 Task: In the  document loss.rtf Insert page numer 'on top of the page' change page color to  'Voilet'. Write company name: Ramsons
Action: Mouse moved to (125, 71)
Screenshot: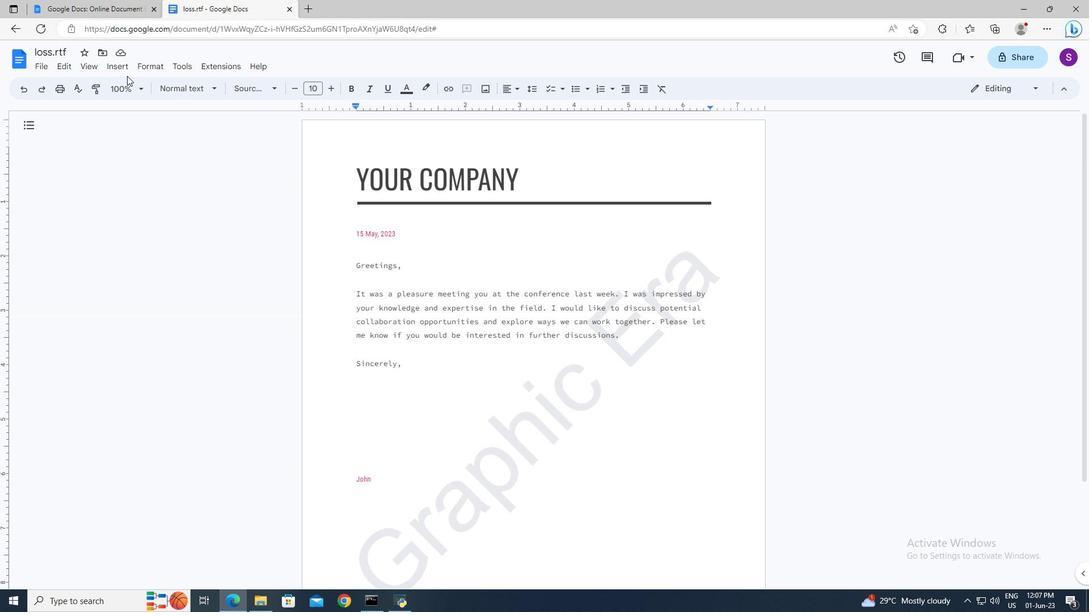 
Action: Mouse pressed left at (125, 71)
Screenshot: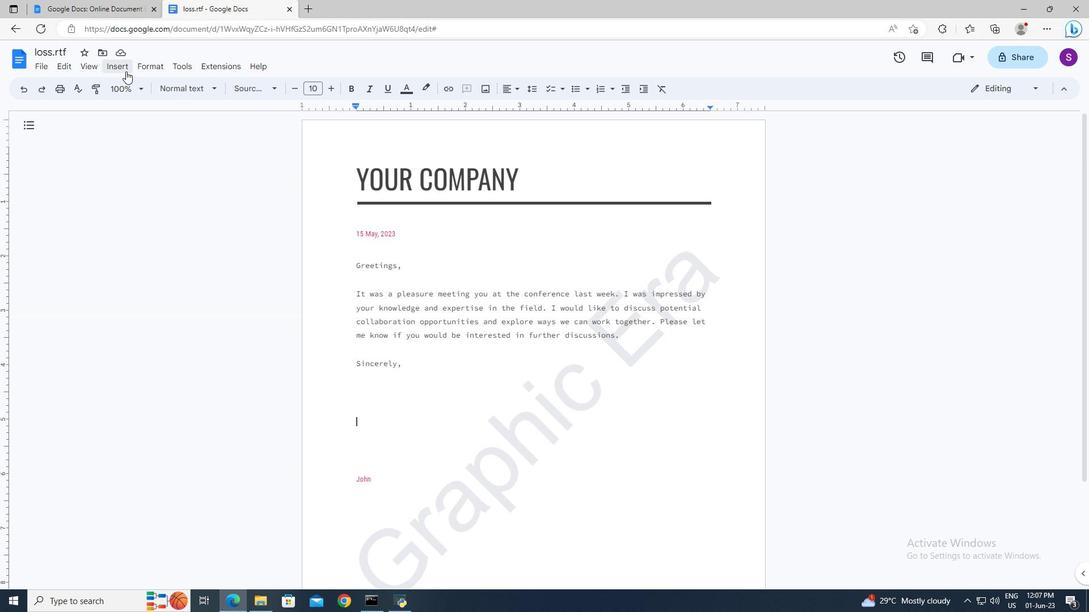 
Action: Mouse moved to (302, 382)
Screenshot: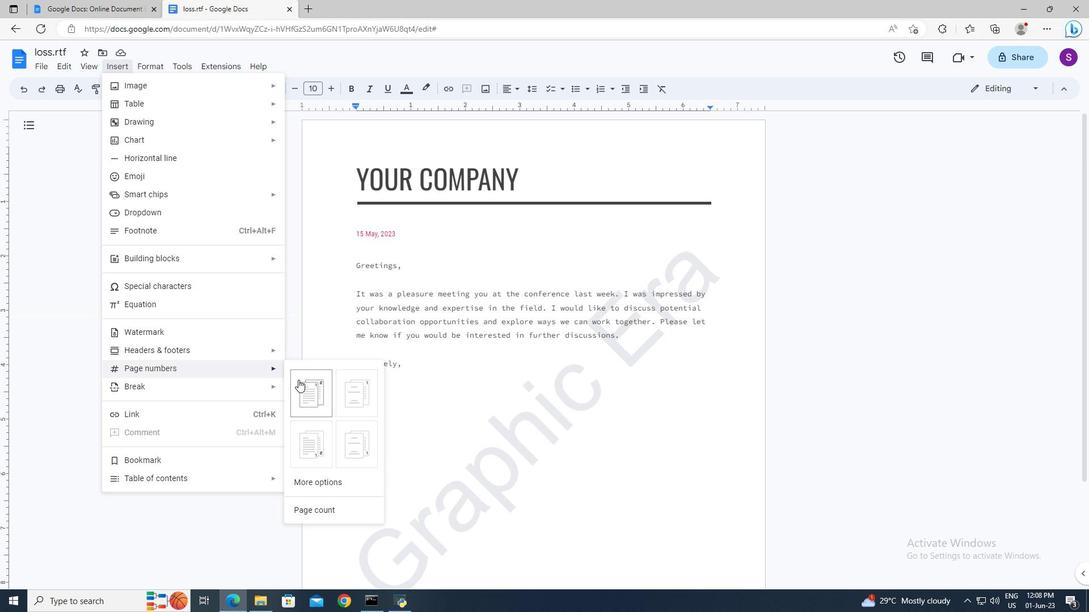 
Action: Mouse pressed left at (302, 382)
Screenshot: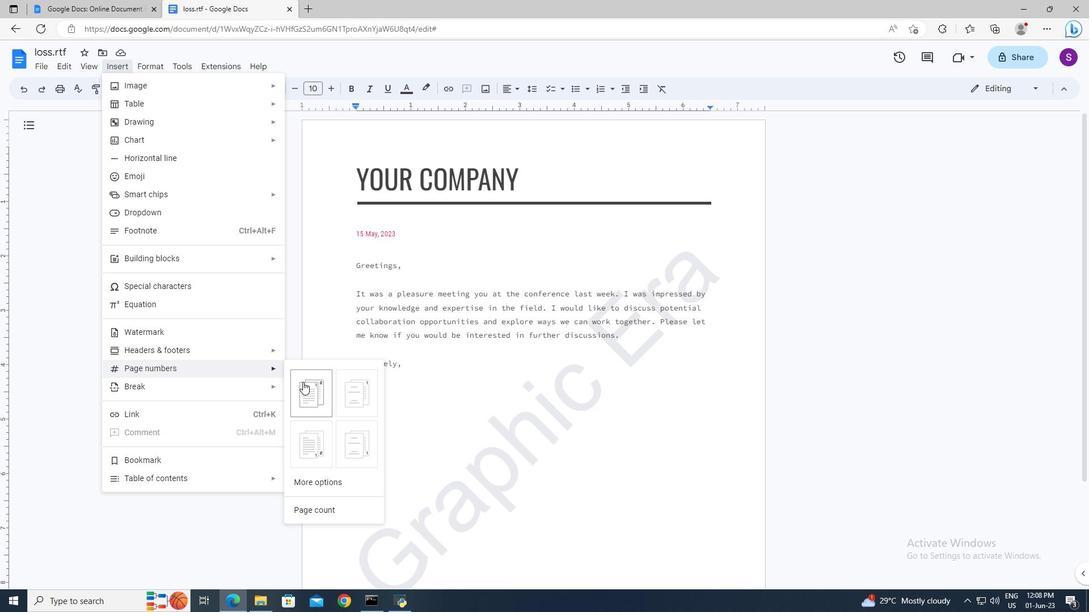
Action: Mouse moved to (407, 395)
Screenshot: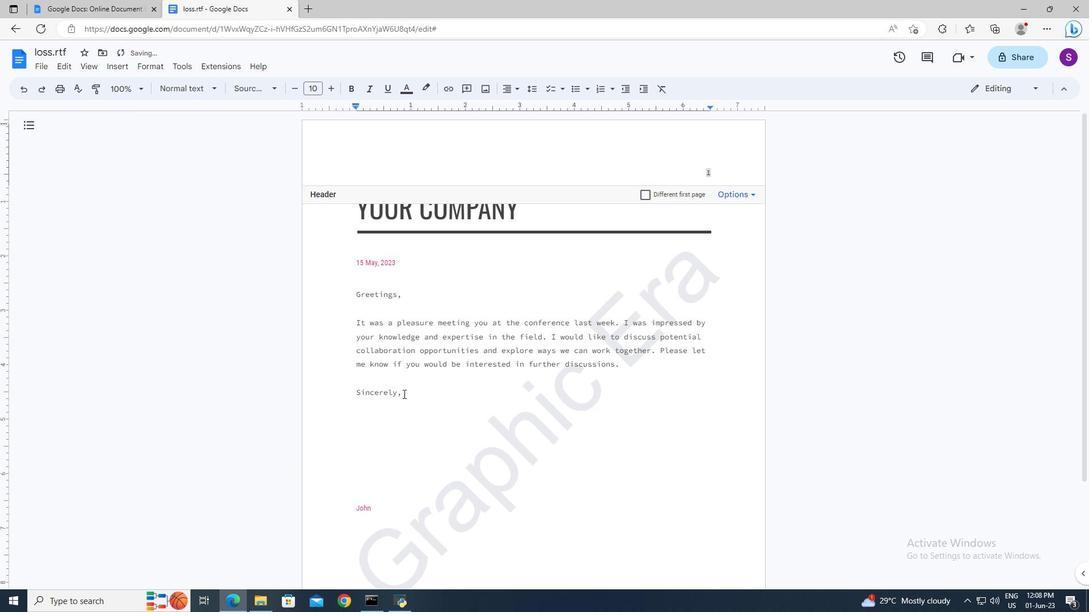 
Action: Mouse pressed left at (407, 395)
Screenshot: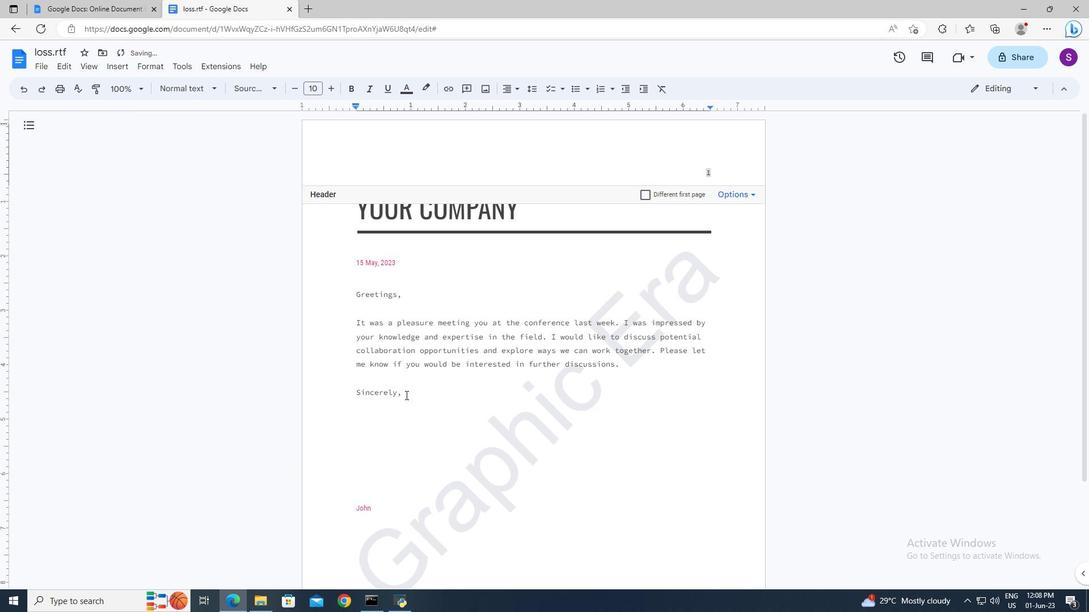 
Action: Mouse moved to (50, 65)
Screenshot: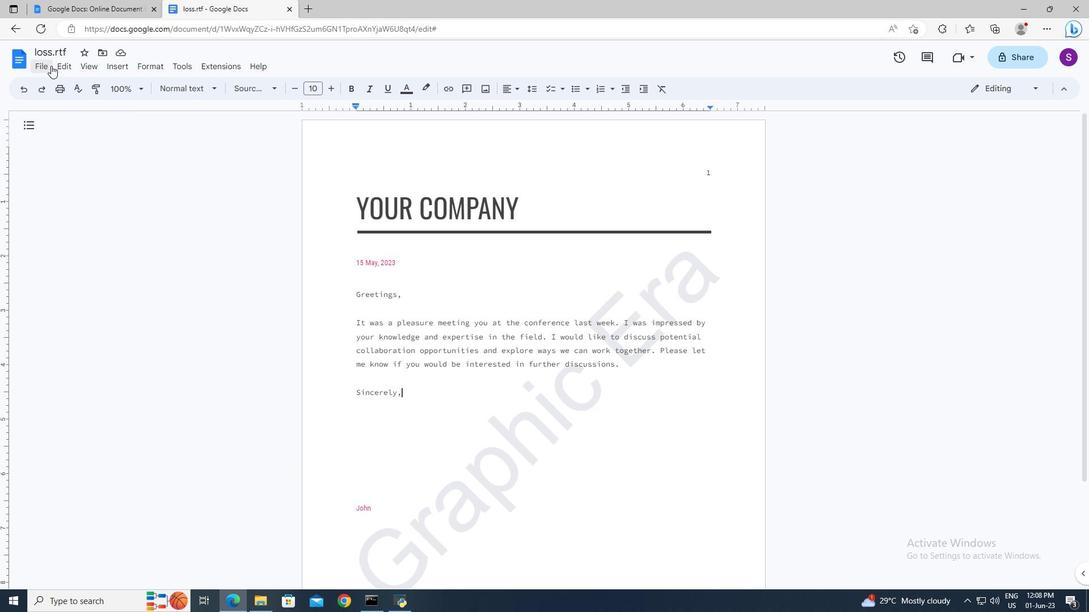 
Action: Mouse pressed left at (50, 65)
Screenshot: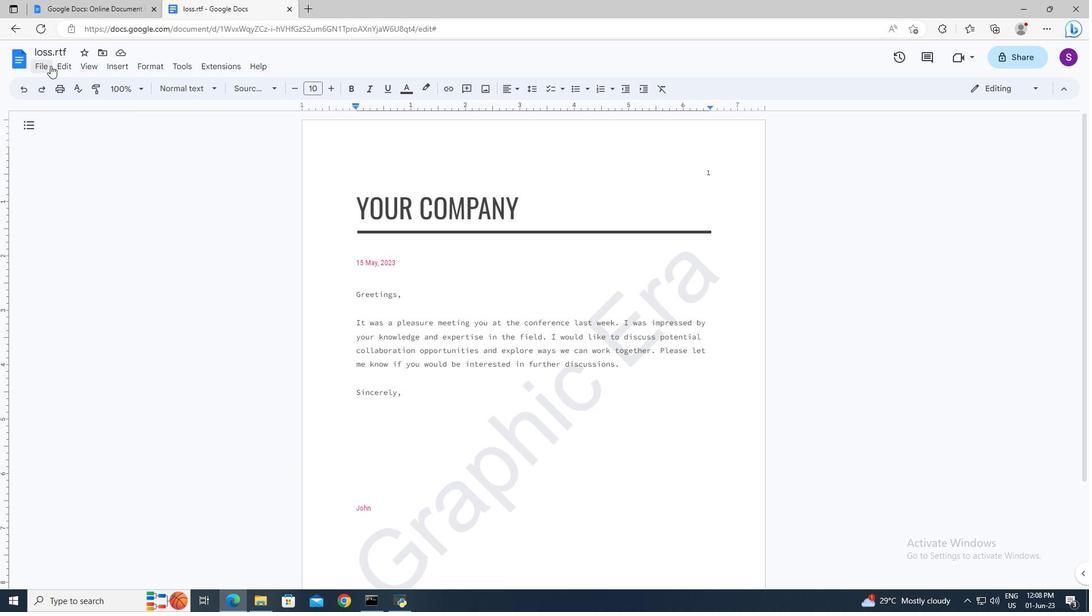 
Action: Mouse moved to (77, 376)
Screenshot: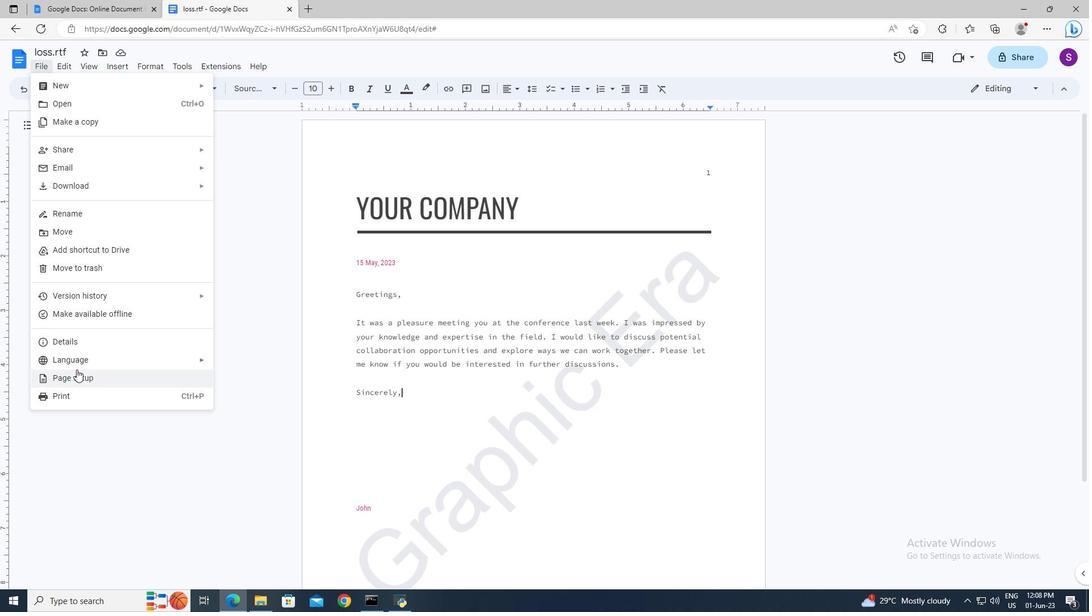 
Action: Mouse pressed left at (77, 376)
Screenshot: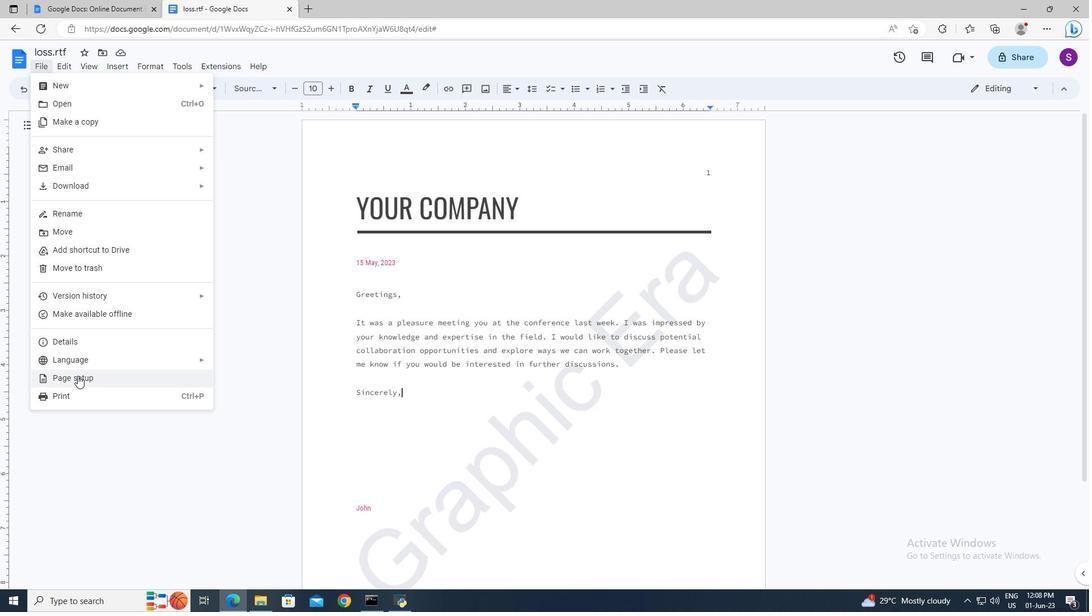 
Action: Mouse moved to (456, 385)
Screenshot: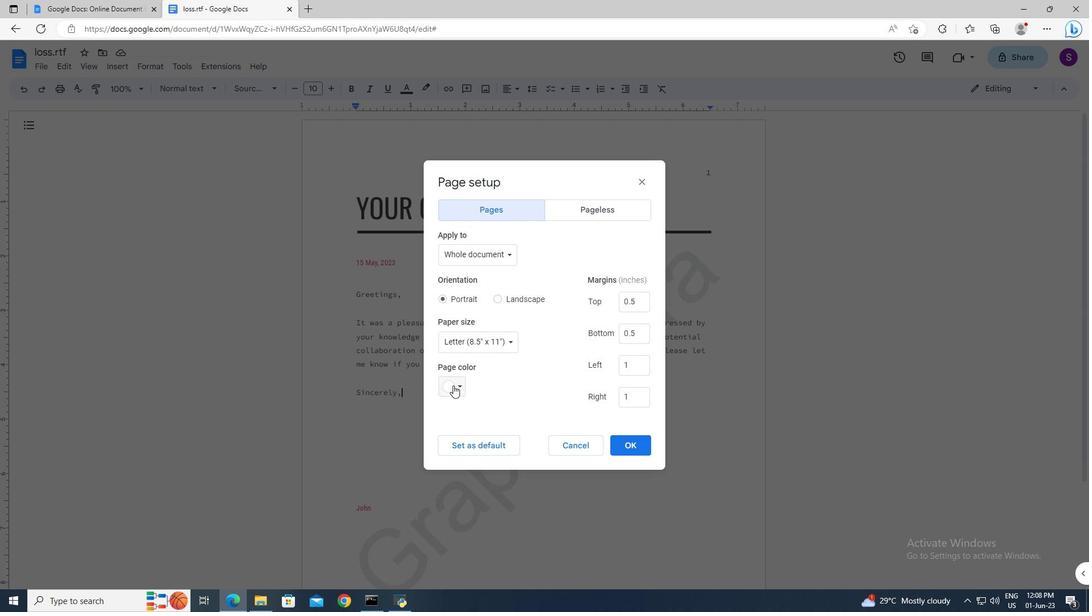 
Action: Mouse pressed left at (456, 385)
Screenshot: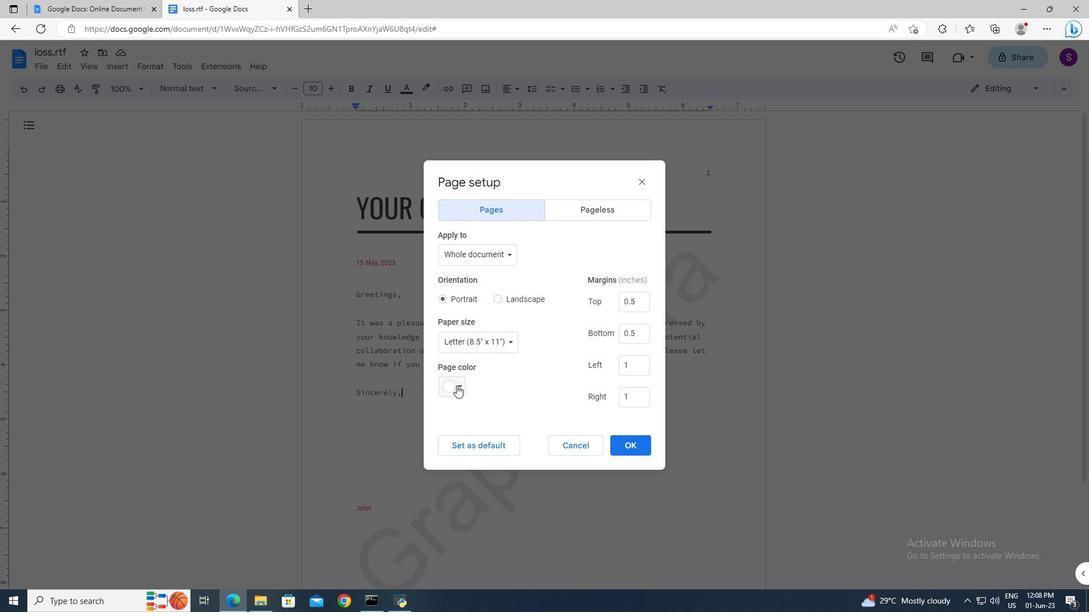 
Action: Mouse moved to (478, 523)
Screenshot: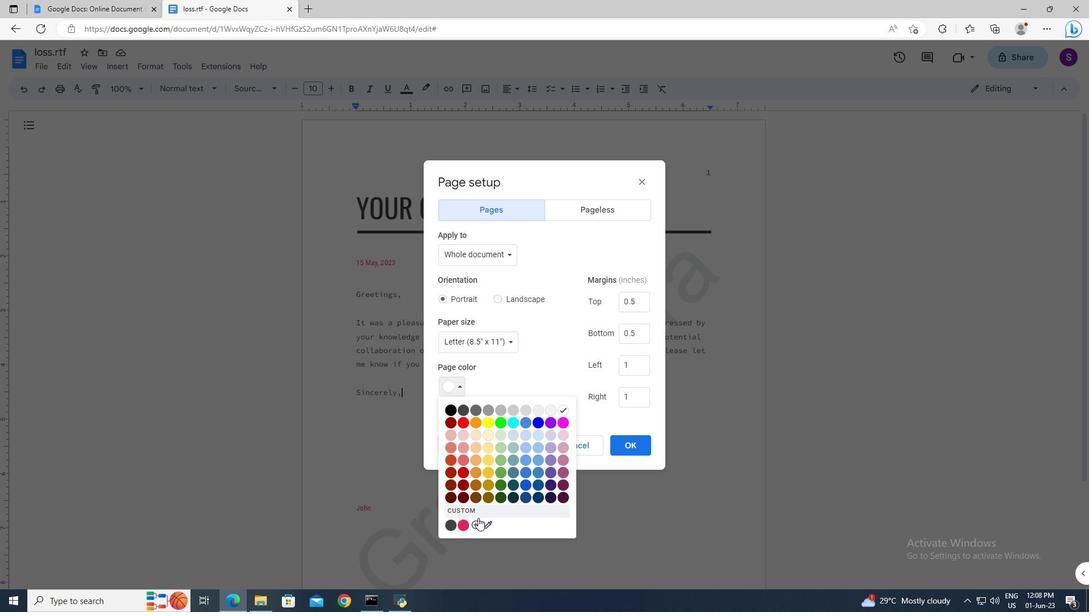 
Action: Mouse pressed left at (478, 523)
Screenshot: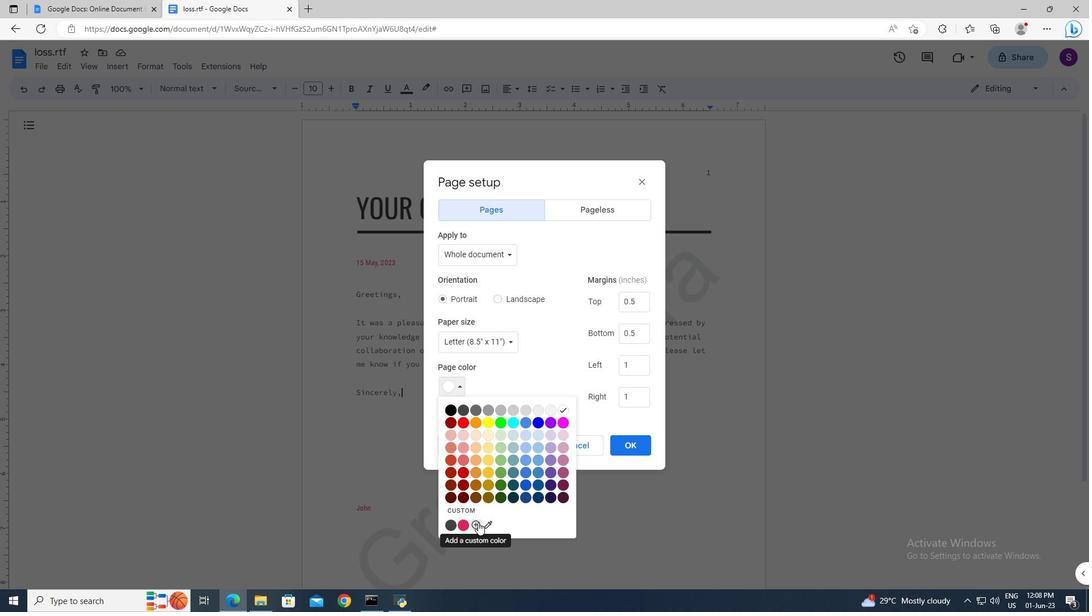 
Action: Mouse moved to (552, 325)
Screenshot: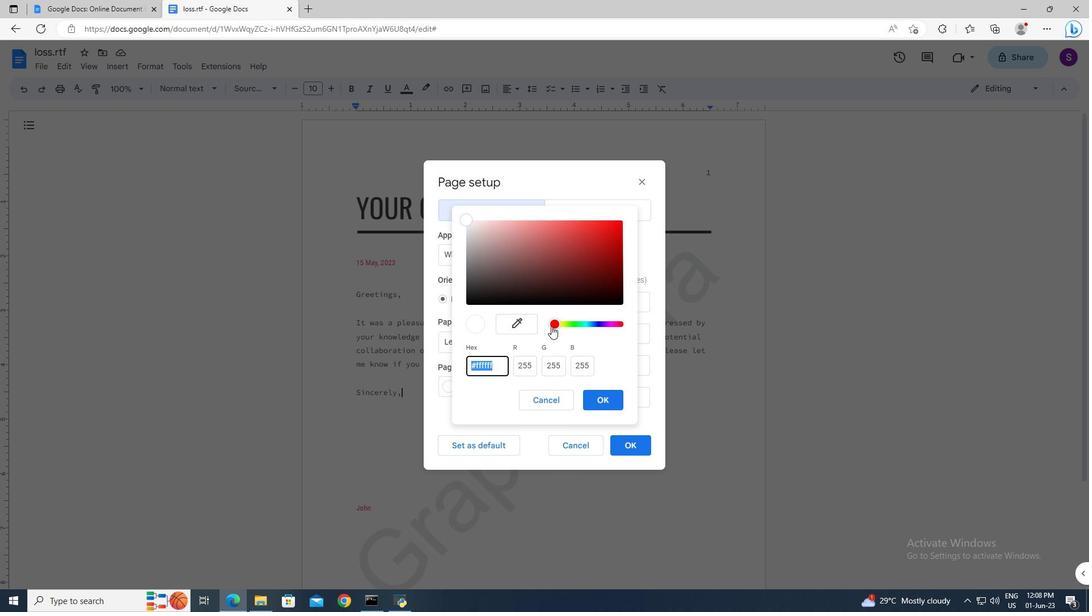 
Action: Mouse pressed left at (552, 325)
Screenshot: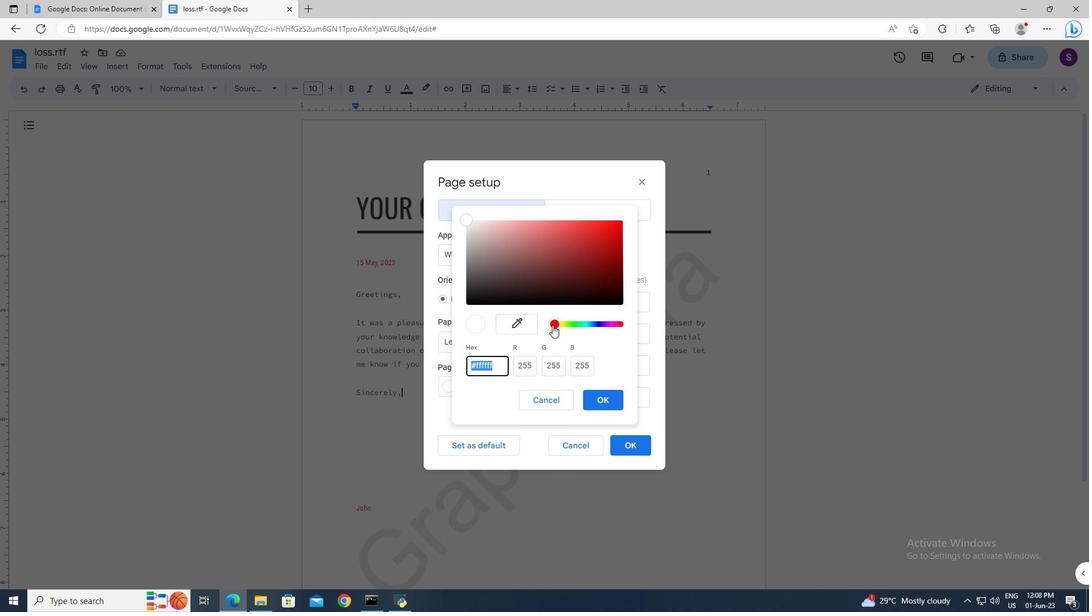 
Action: Mouse moved to (465, 218)
Screenshot: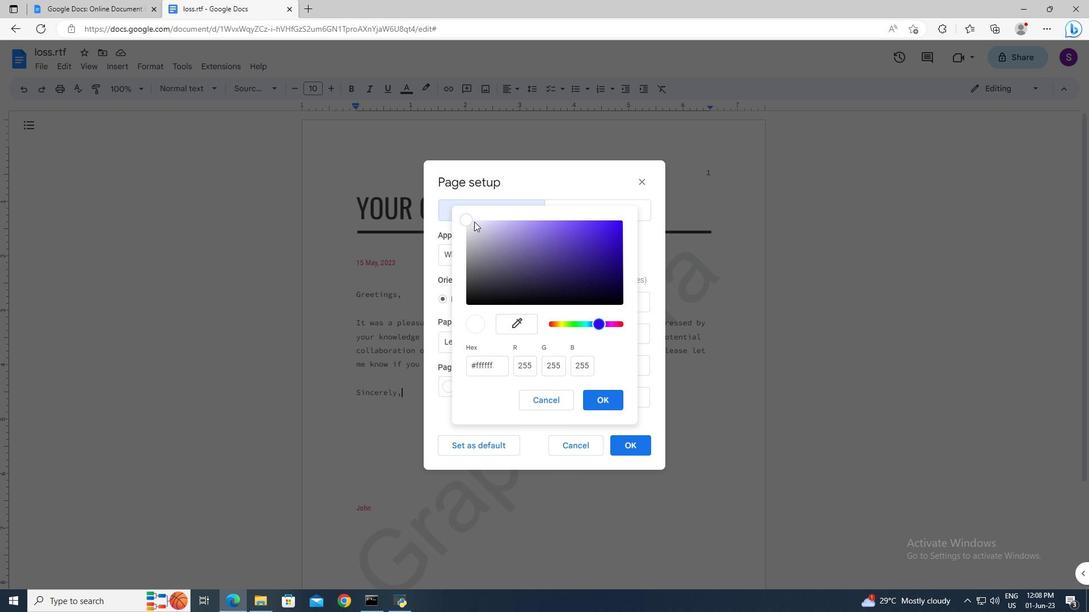 
Action: Mouse pressed left at (465, 218)
Screenshot: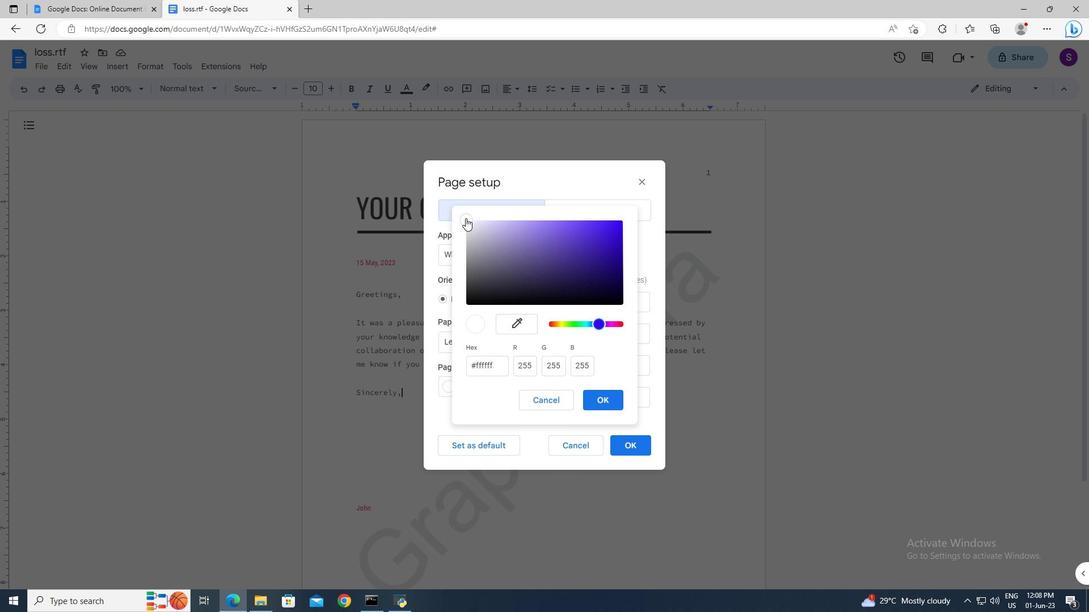 
Action: Mouse moved to (603, 394)
Screenshot: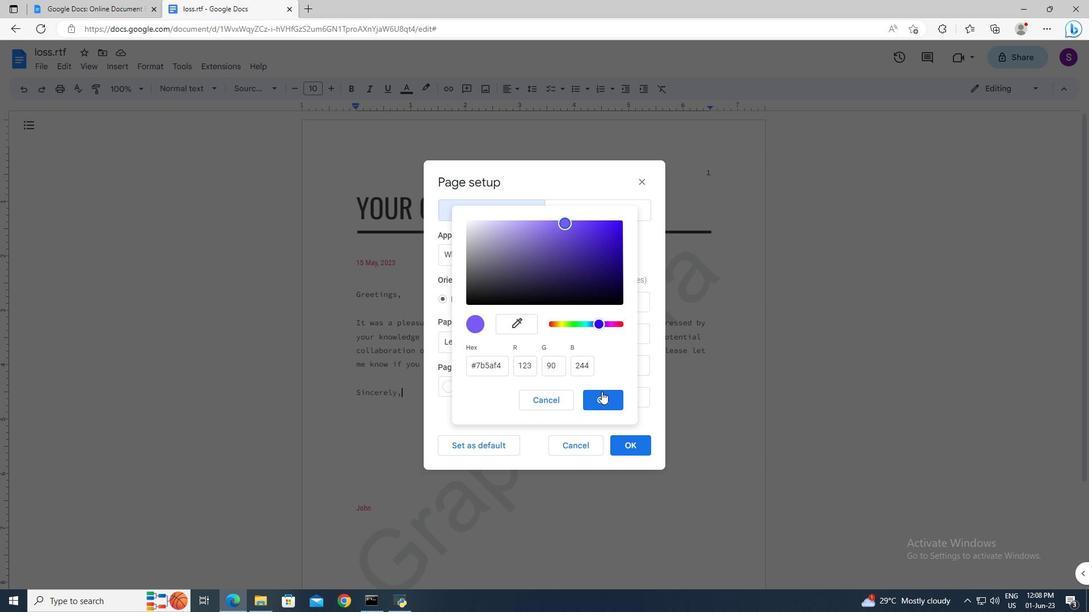 
Action: Mouse pressed left at (603, 394)
Screenshot: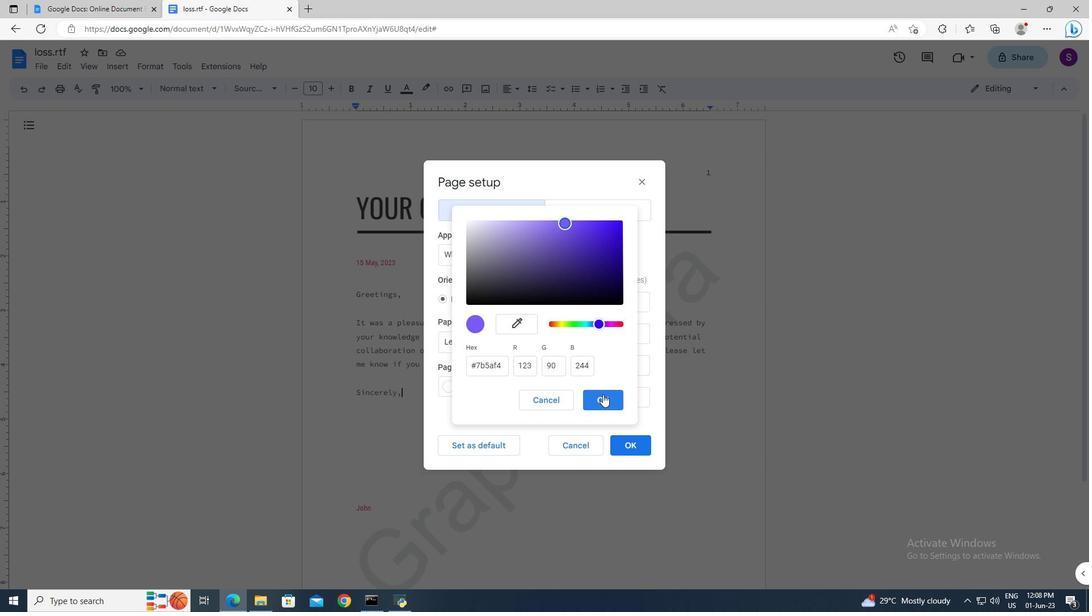 
Action: Mouse moved to (622, 444)
Screenshot: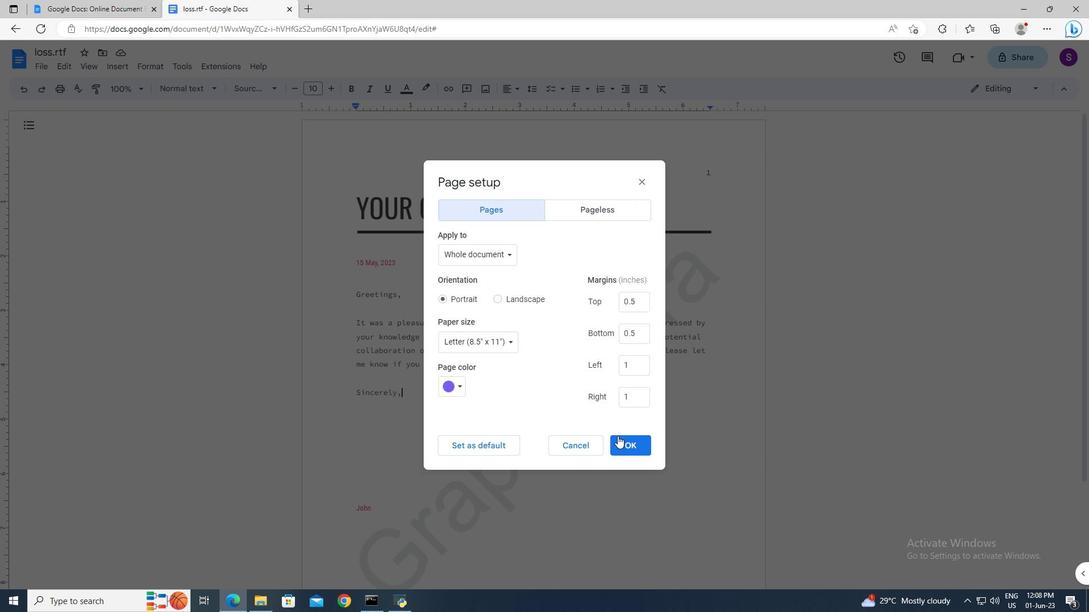 
Action: Mouse pressed left at (622, 444)
Screenshot: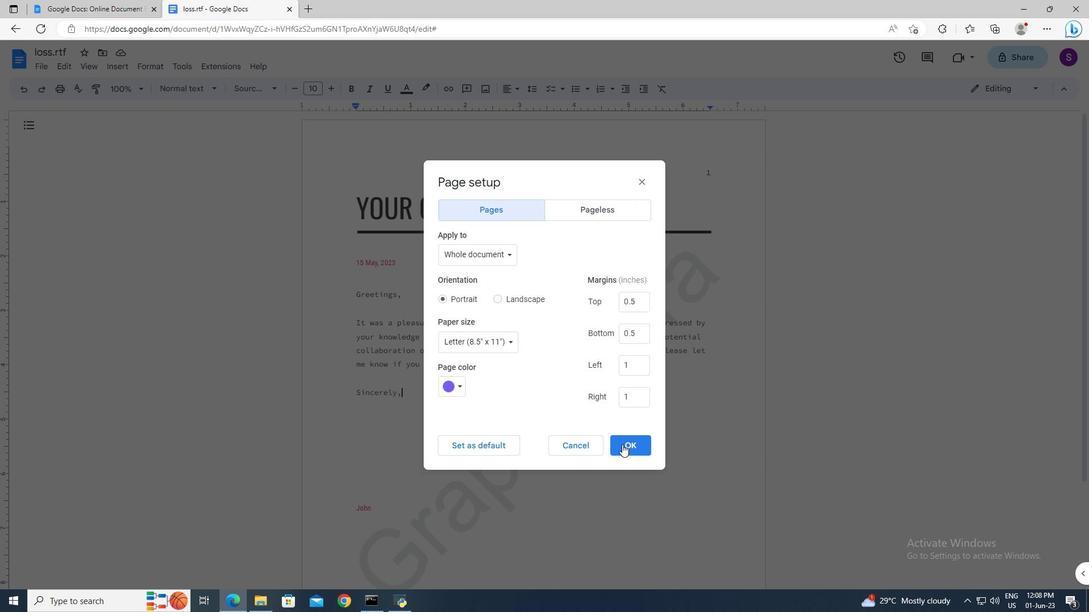 
Action: Mouse moved to (361, 196)
Screenshot: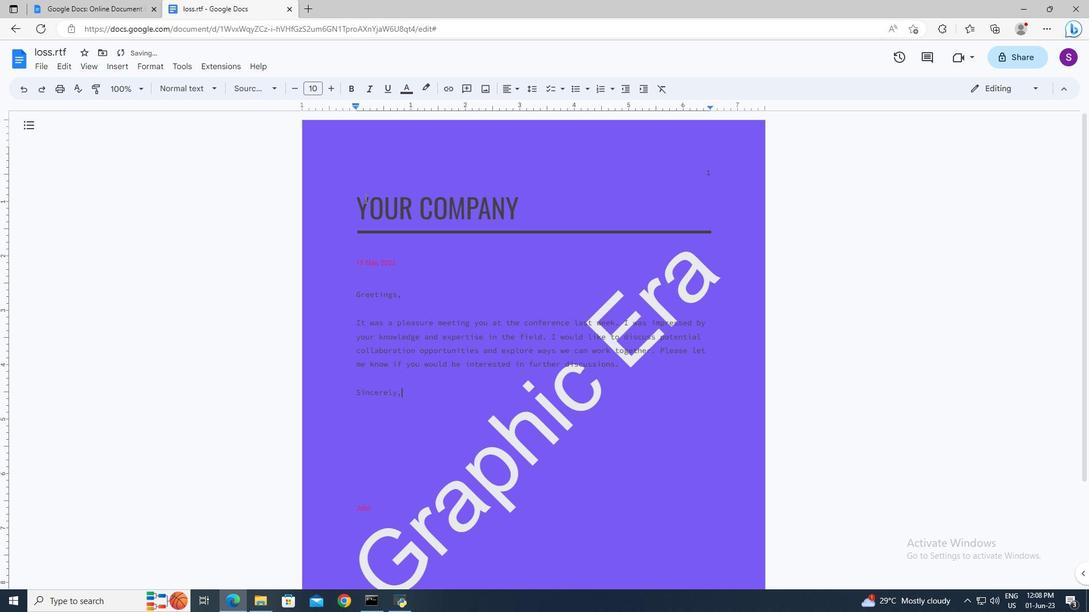 
Action: Mouse pressed left at (361, 196)
Screenshot: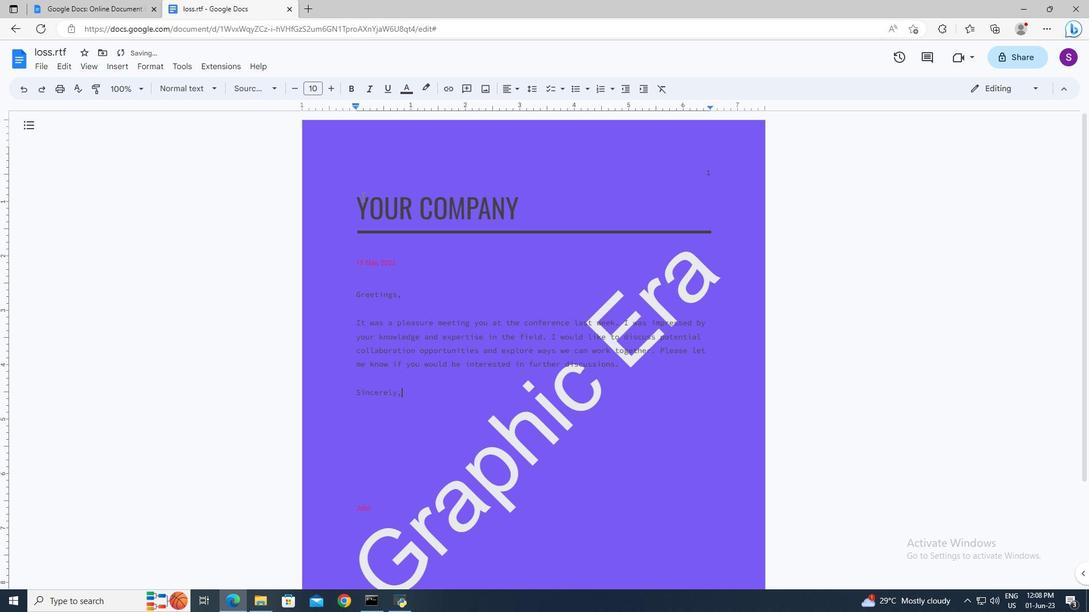 
Action: Key pressed <Key.shift><Key.right><Key.right><Key.shift>Ramsons
Screenshot: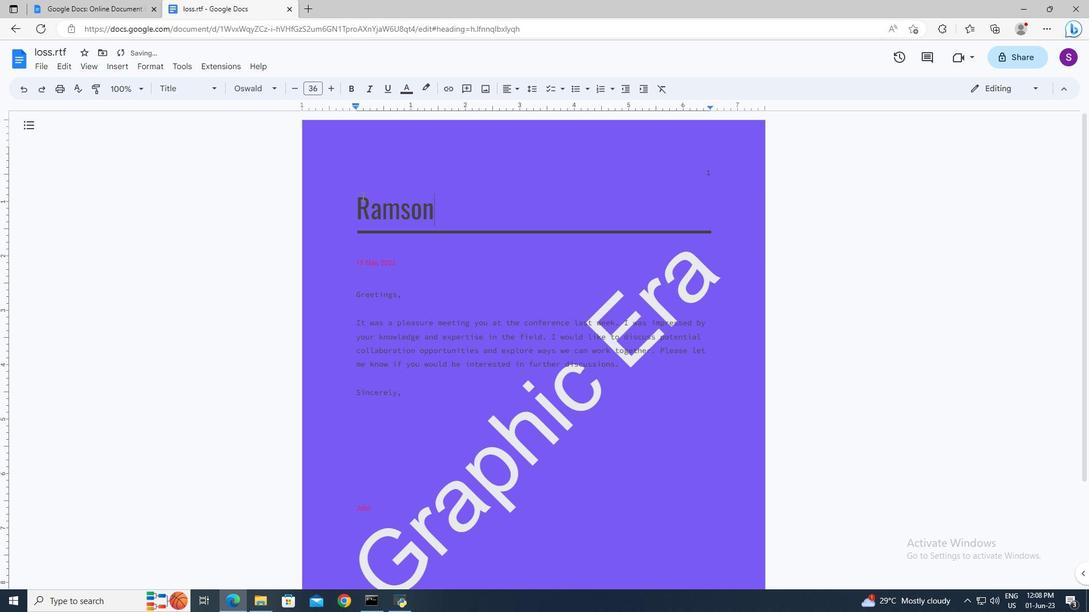 
